 Task: Select Run as AppleScript
Action: Mouse moved to (160, 109)
Screenshot: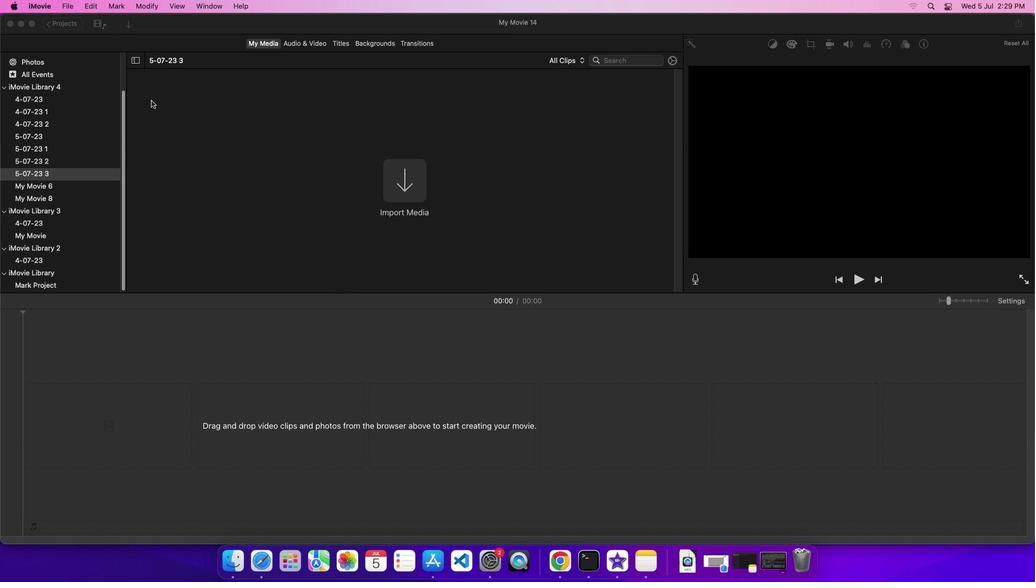 
Action: Mouse pressed left at (160, 109)
Screenshot: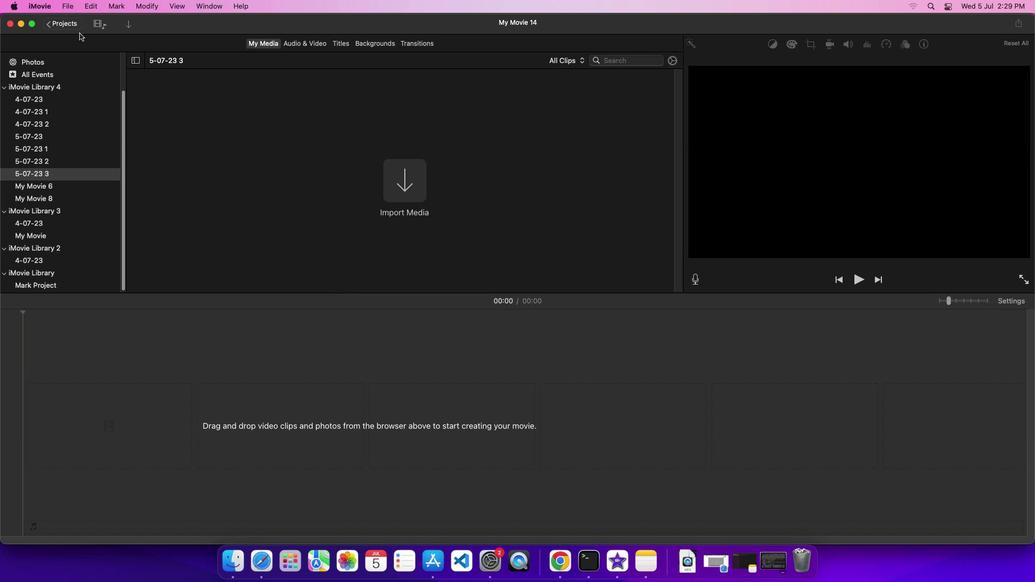 
Action: Mouse moved to (39, 9)
Screenshot: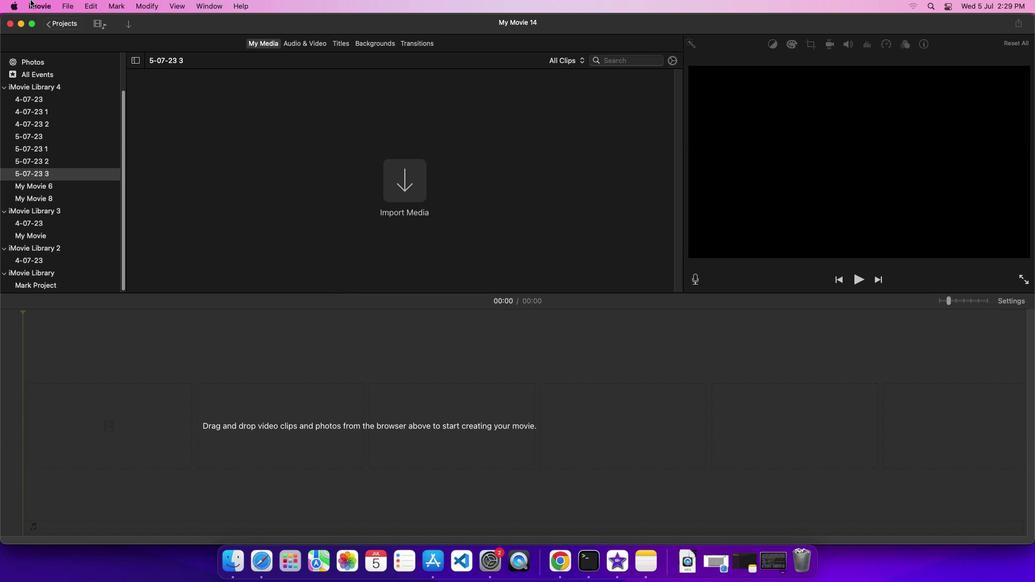 
Action: Mouse pressed left at (39, 9)
Screenshot: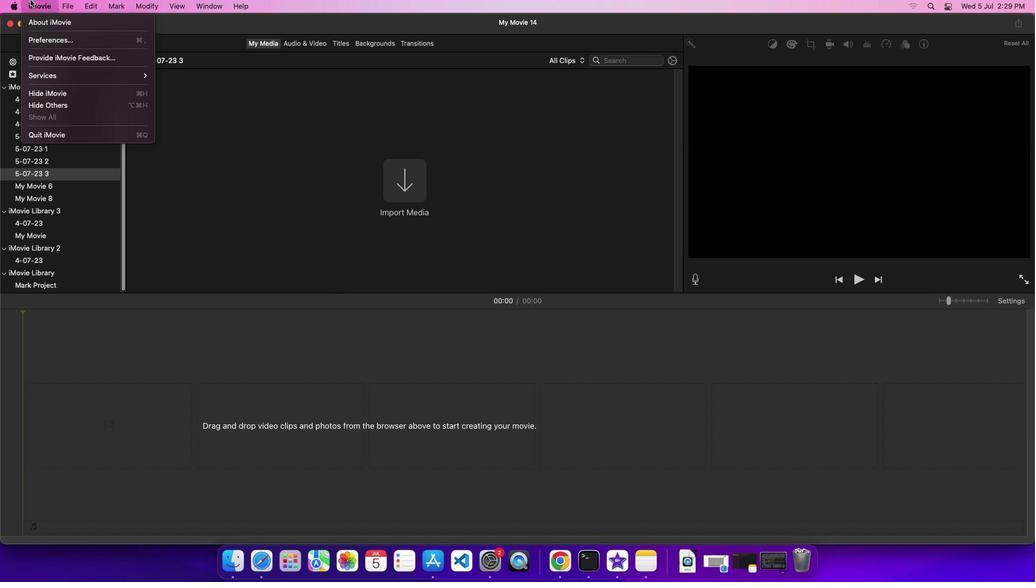 
Action: Mouse moved to (63, 84)
Screenshot: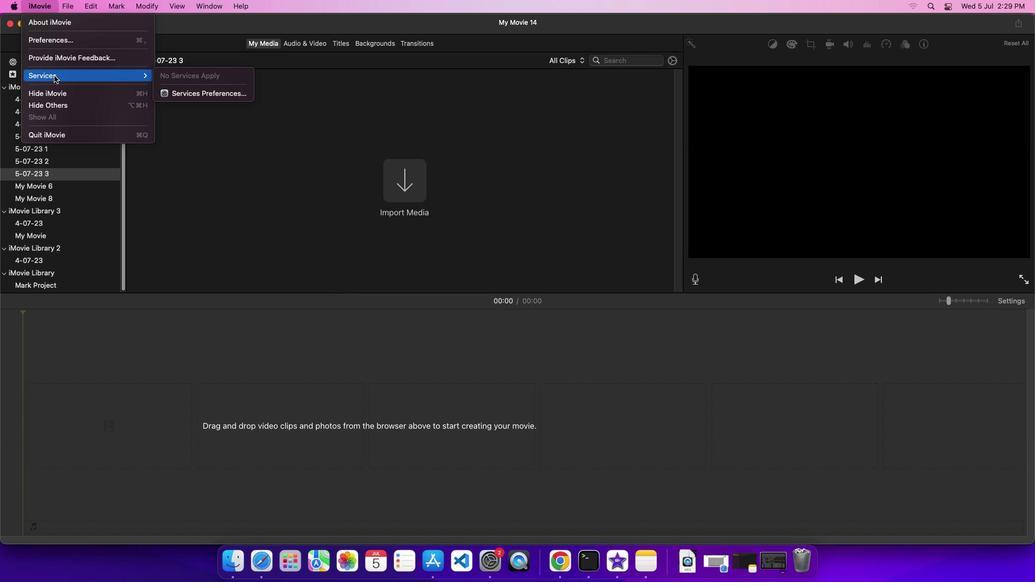 
Action: Mouse pressed left at (63, 84)
Screenshot: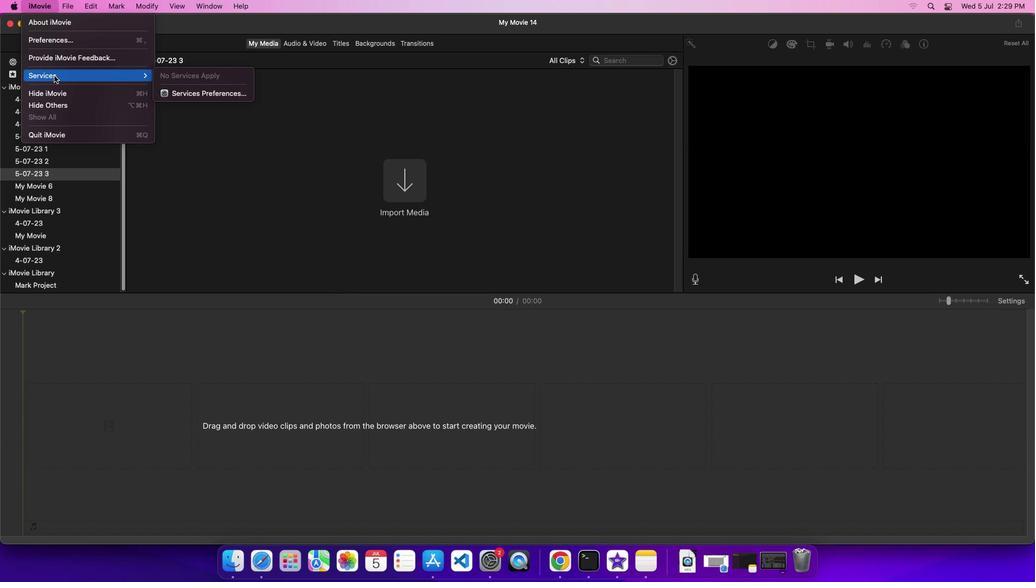 
Action: Mouse moved to (185, 99)
Screenshot: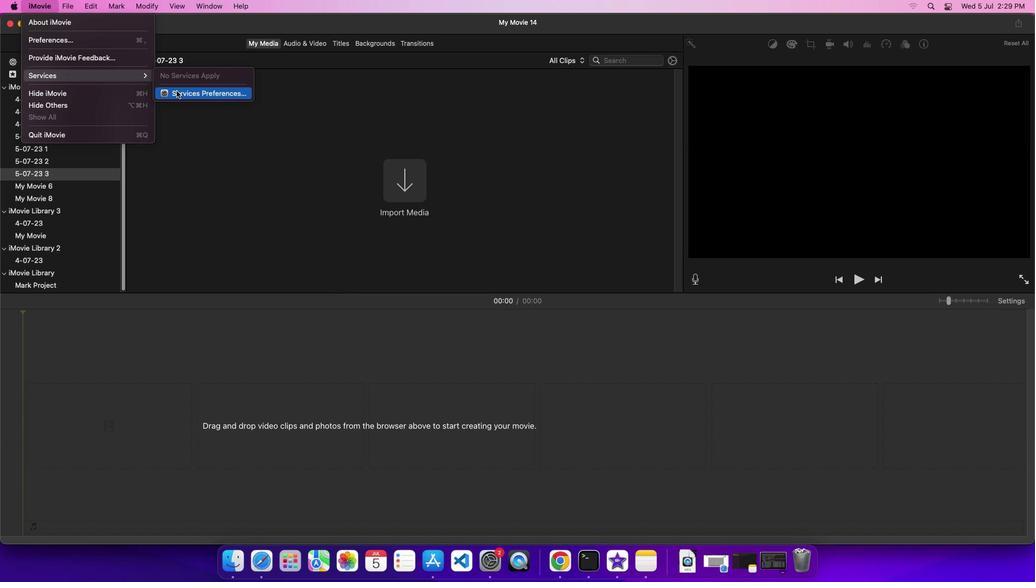 
Action: Mouse pressed left at (185, 99)
Screenshot: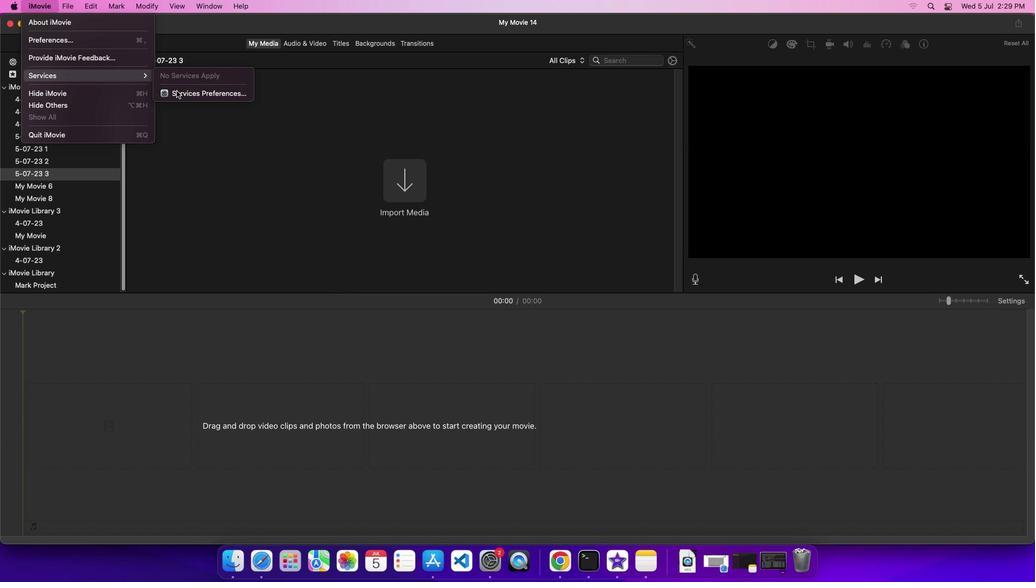 
Action: Mouse moved to (639, 239)
Screenshot: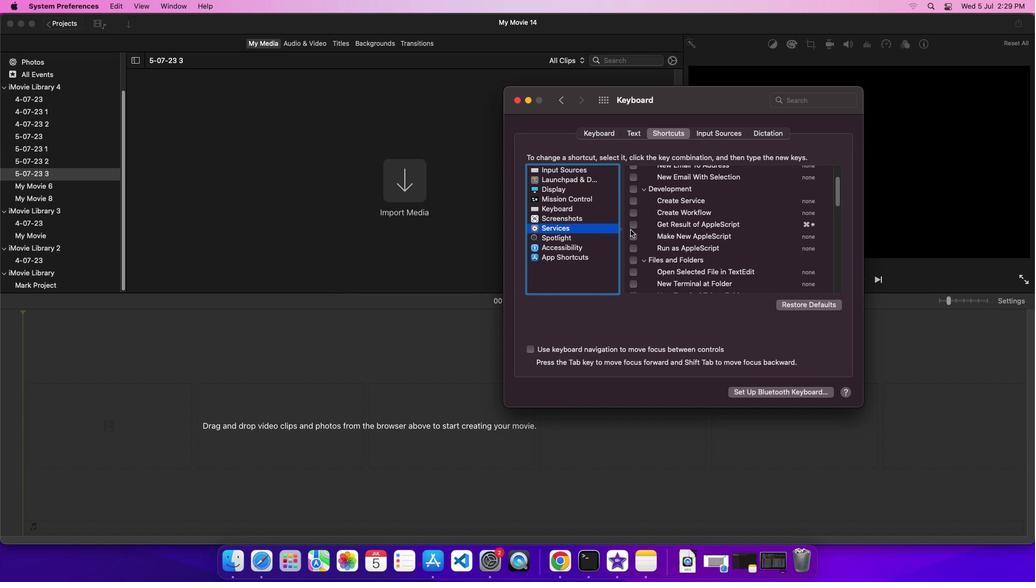 
Action: Mouse scrolled (639, 239) with delta (9, 8)
Screenshot: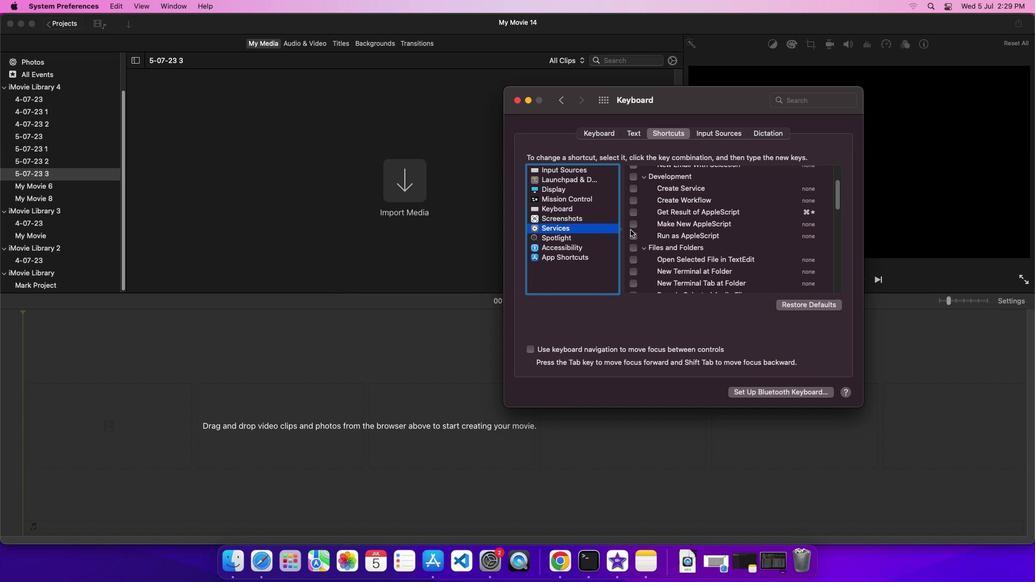 
Action: Mouse scrolled (639, 239) with delta (9, 8)
Screenshot: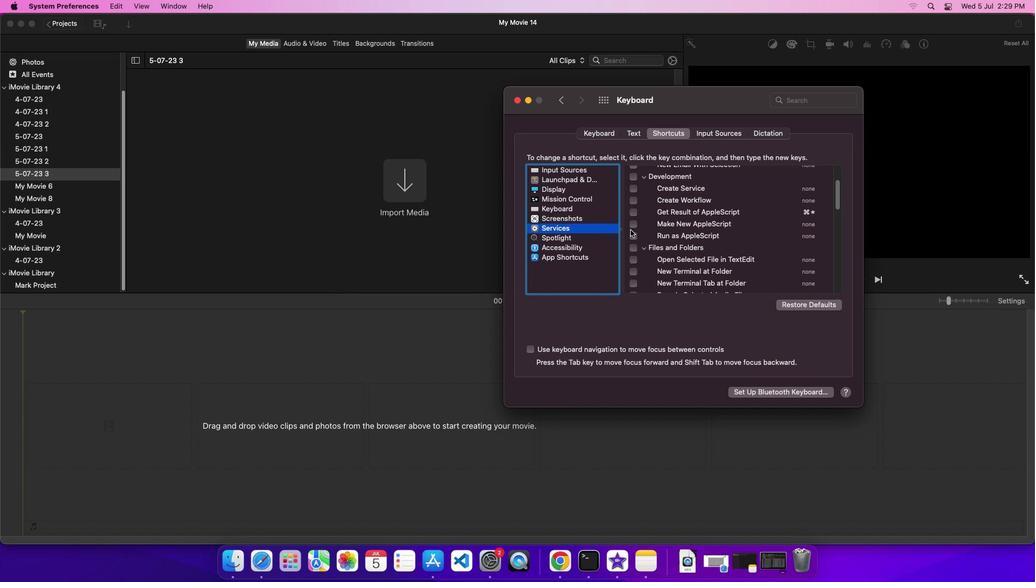 
Action: Mouse scrolled (639, 239) with delta (9, 8)
Screenshot: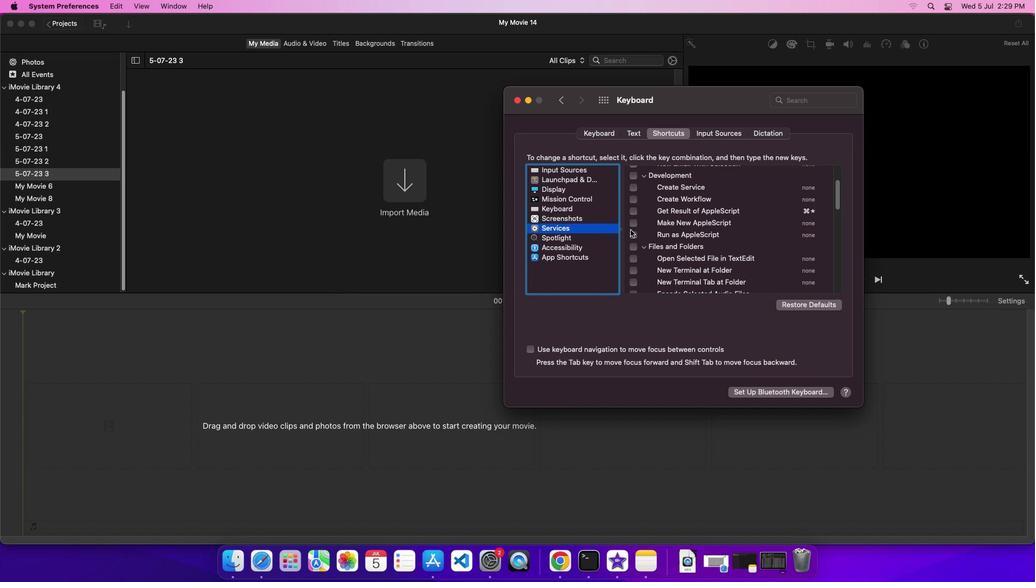 
Action: Mouse scrolled (639, 239) with delta (9, 8)
Screenshot: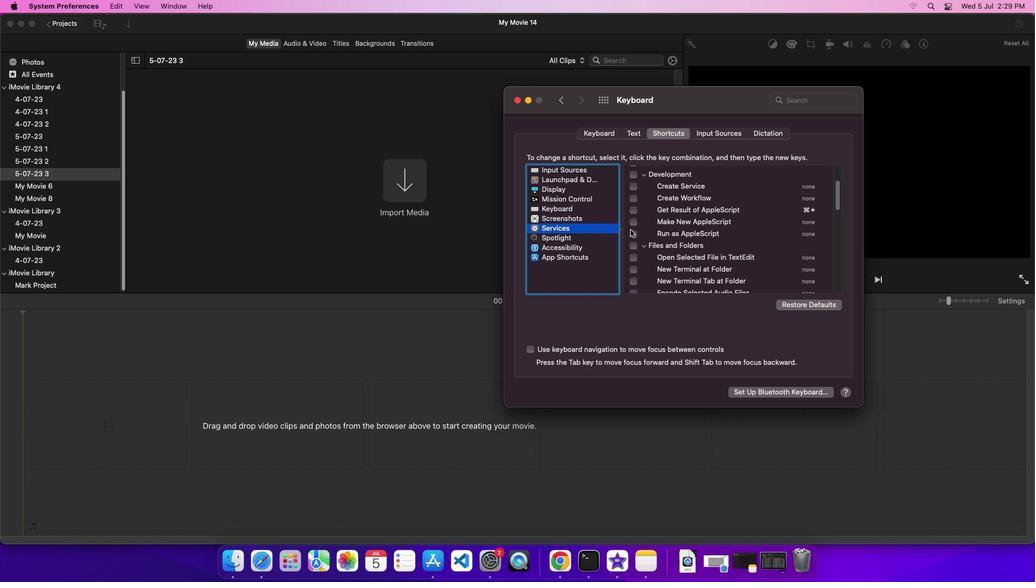 
Action: Mouse scrolled (639, 239) with delta (9, 8)
Screenshot: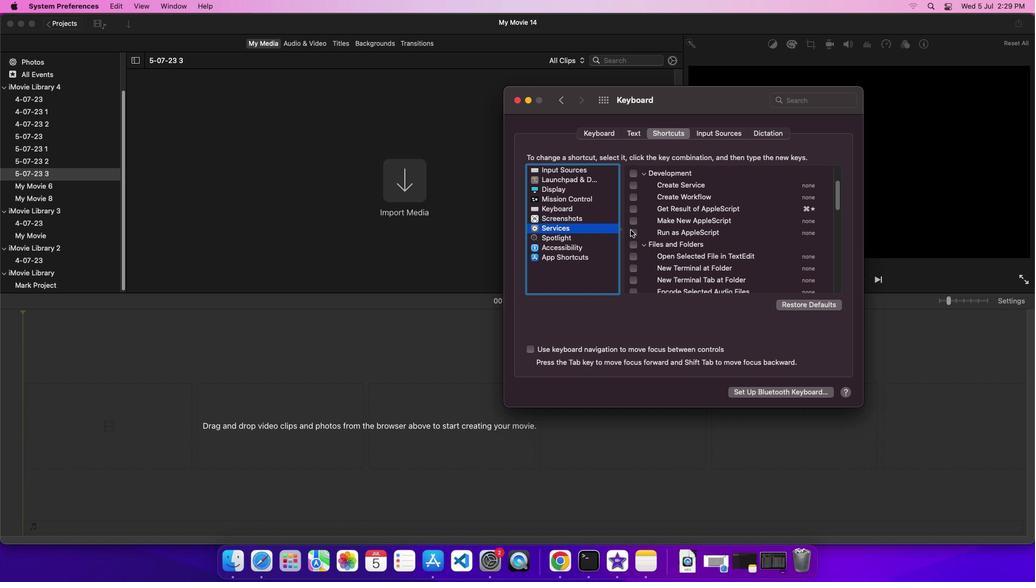 
Action: Mouse scrolled (639, 239) with delta (9, 8)
Screenshot: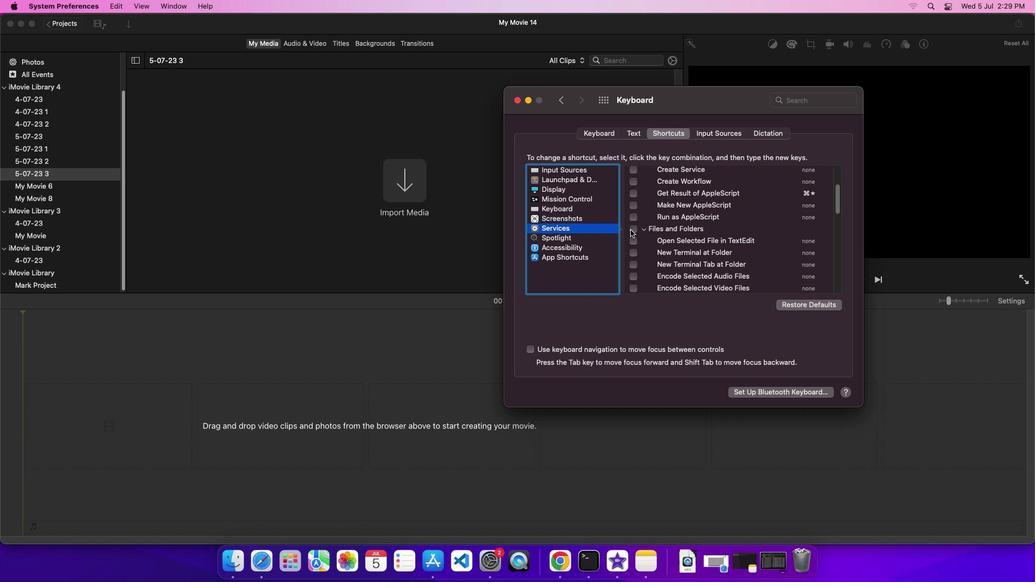 
Action: Mouse scrolled (639, 239) with delta (9, 8)
Screenshot: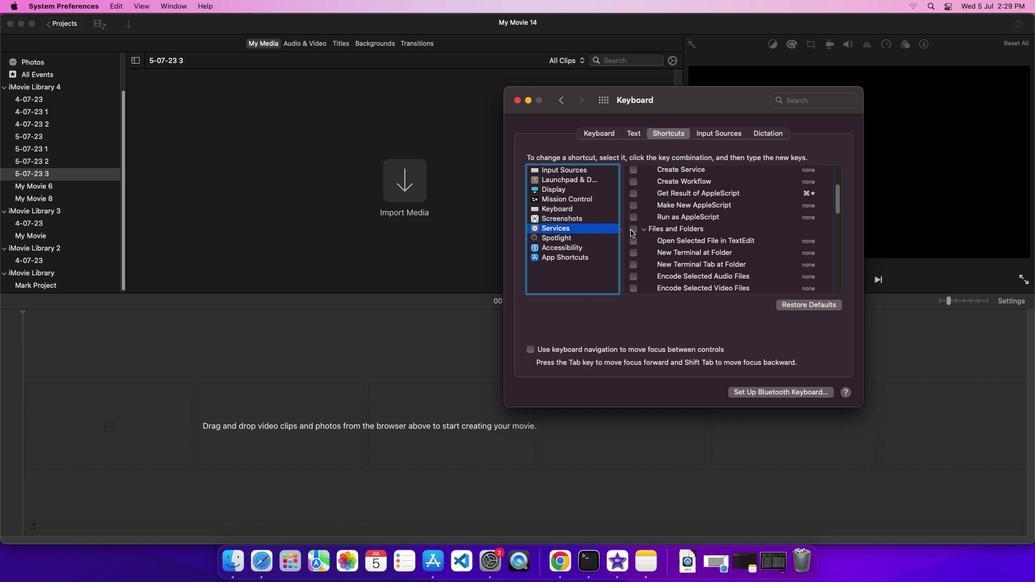 
Action: Mouse scrolled (639, 239) with delta (9, 9)
Screenshot: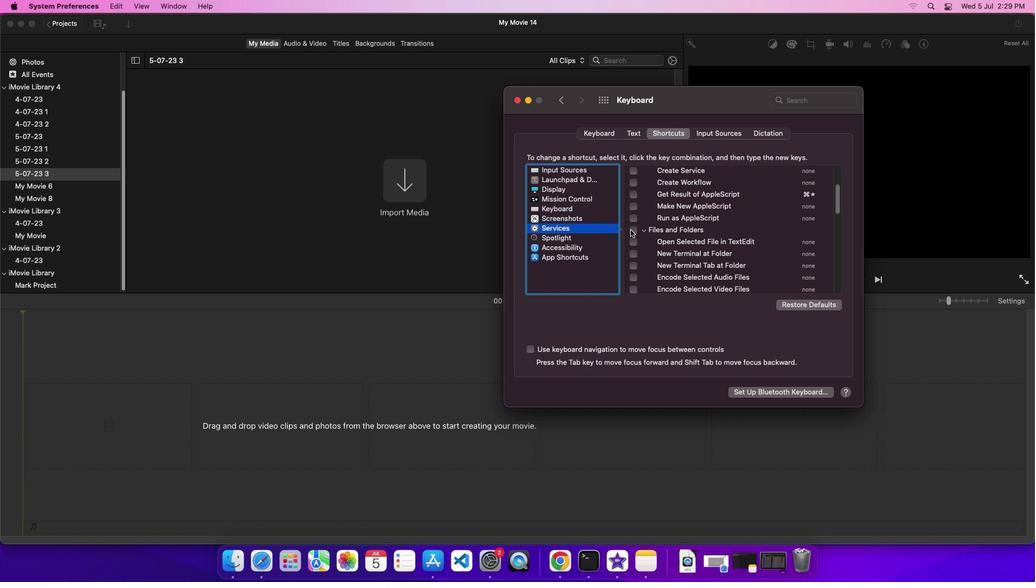 
Action: Mouse scrolled (639, 239) with delta (9, 9)
Screenshot: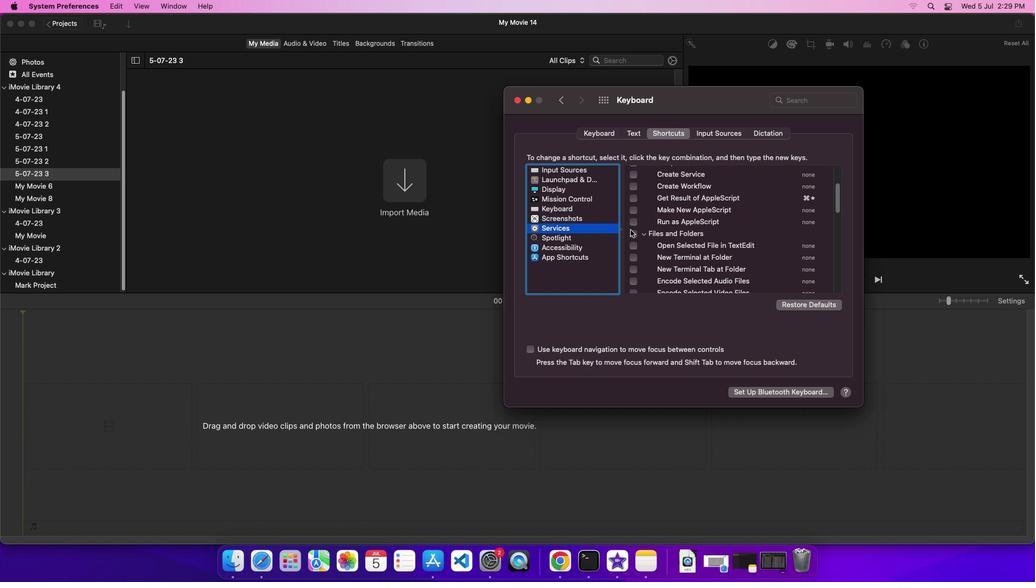 
Action: Mouse moved to (643, 233)
Screenshot: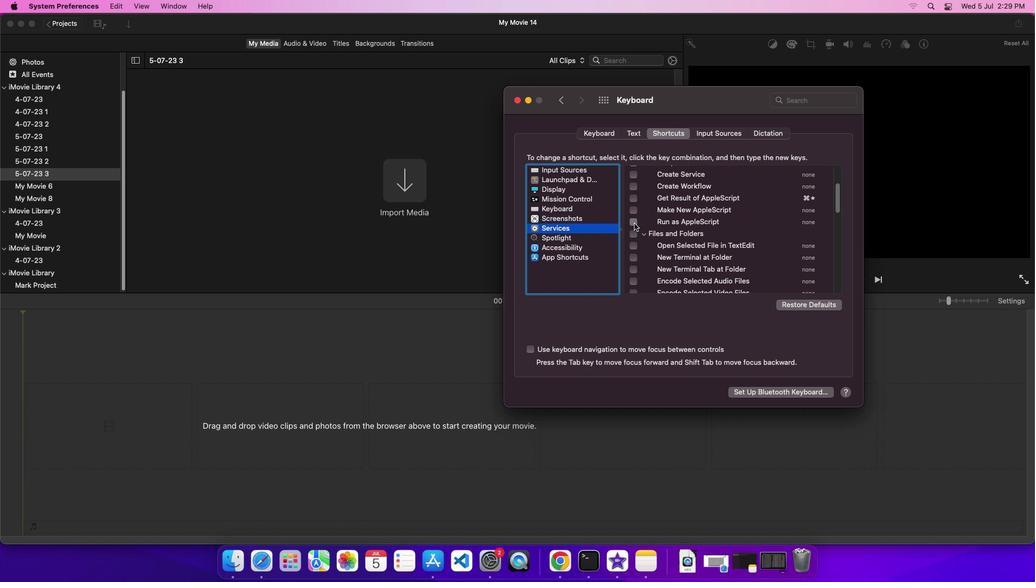 
Action: Mouse pressed left at (643, 233)
Screenshot: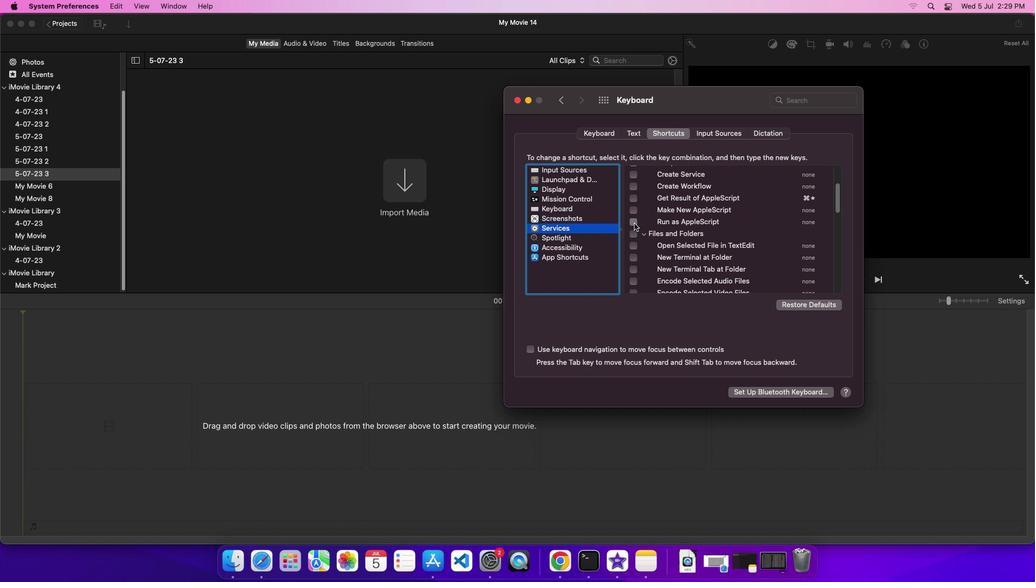 
Action: Mouse moved to (672, 250)
Screenshot: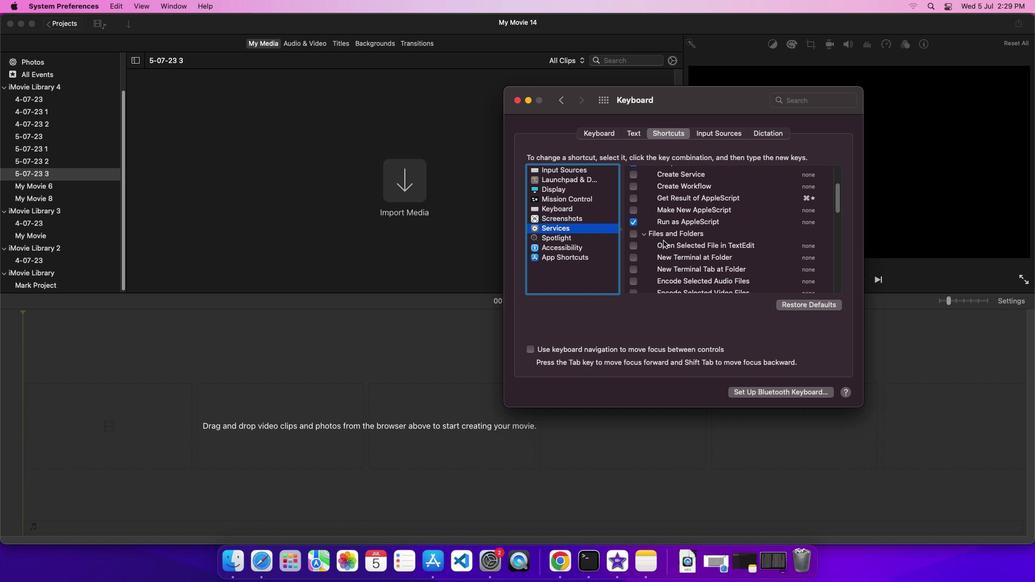 
